 Task: Enable the option "Resize interface to the native video size" in the Qt interface.
Action: Mouse moved to (108, 14)
Screenshot: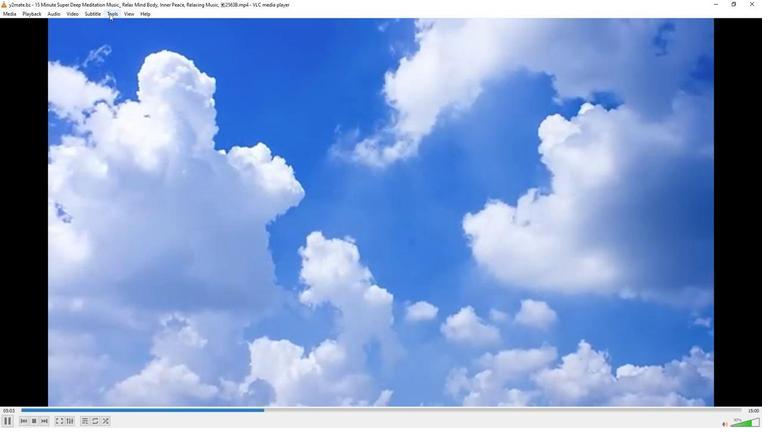
Action: Mouse pressed left at (108, 14)
Screenshot: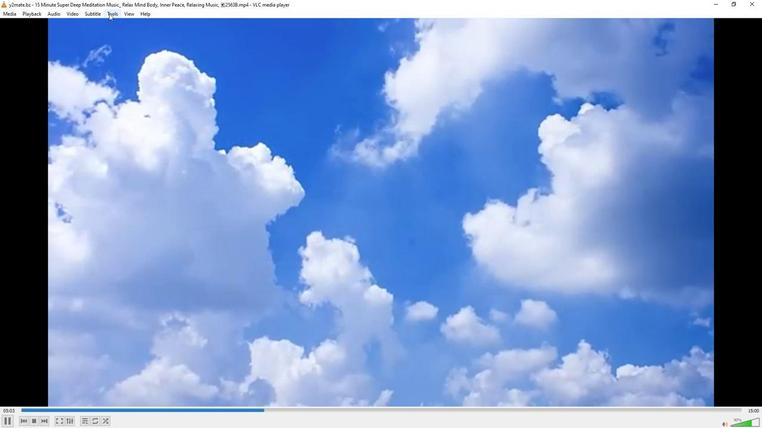 
Action: Mouse moved to (135, 108)
Screenshot: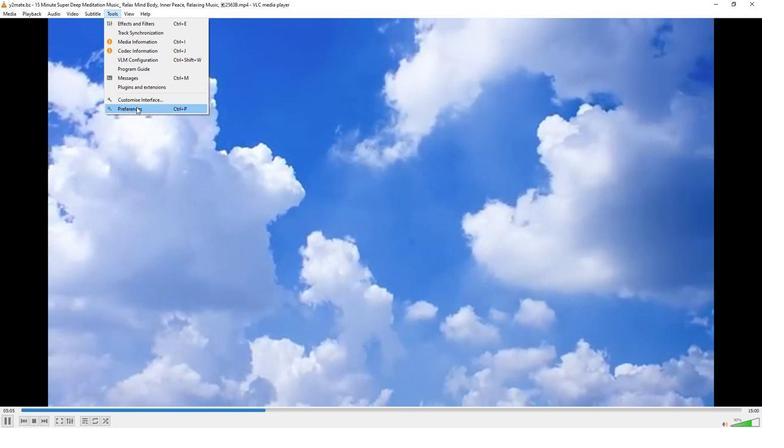 
Action: Mouse pressed left at (135, 108)
Screenshot: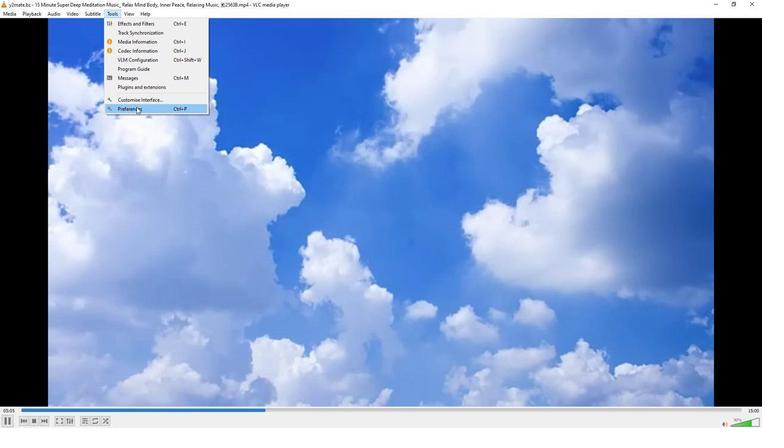 
Action: Mouse moved to (251, 347)
Screenshot: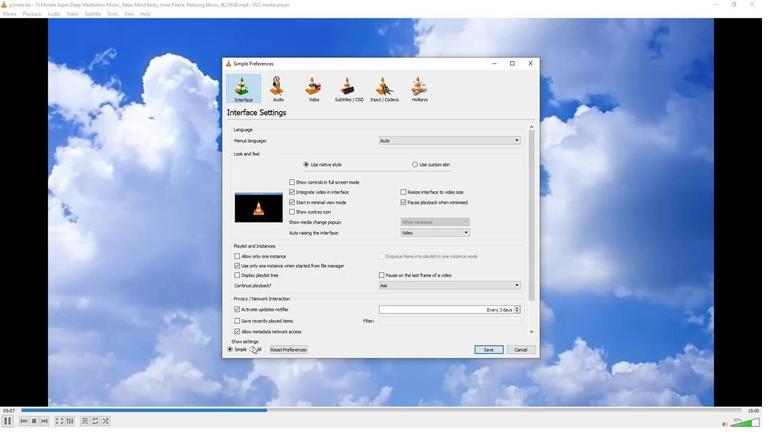 
Action: Mouse pressed left at (251, 347)
Screenshot: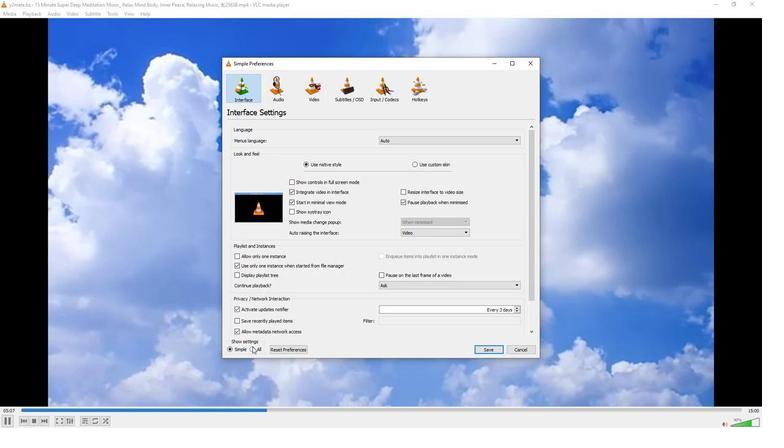
Action: Mouse moved to (241, 314)
Screenshot: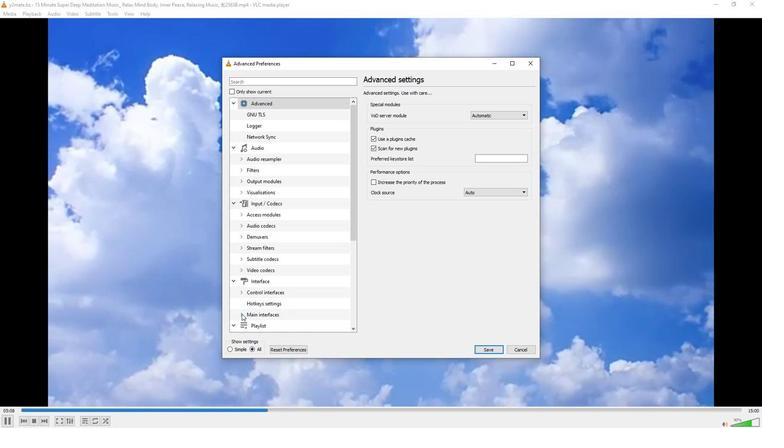 
Action: Mouse pressed left at (241, 314)
Screenshot: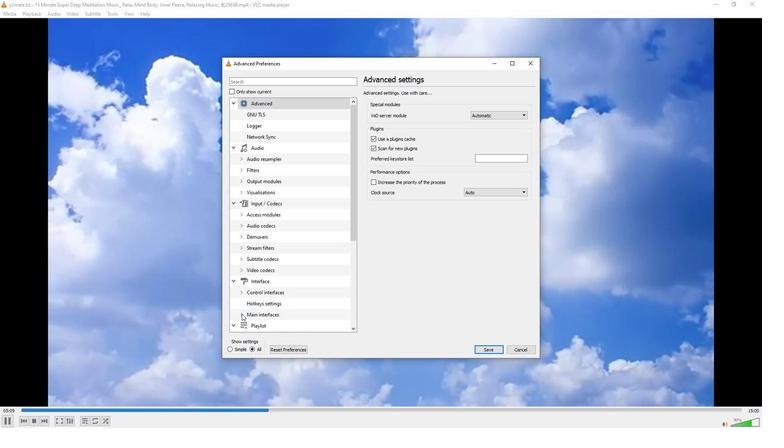 
Action: Mouse moved to (248, 304)
Screenshot: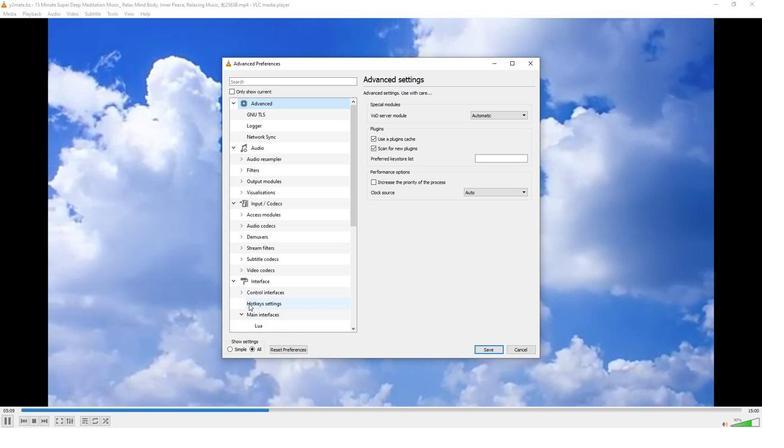 
Action: Mouse scrolled (248, 304) with delta (0, 0)
Screenshot: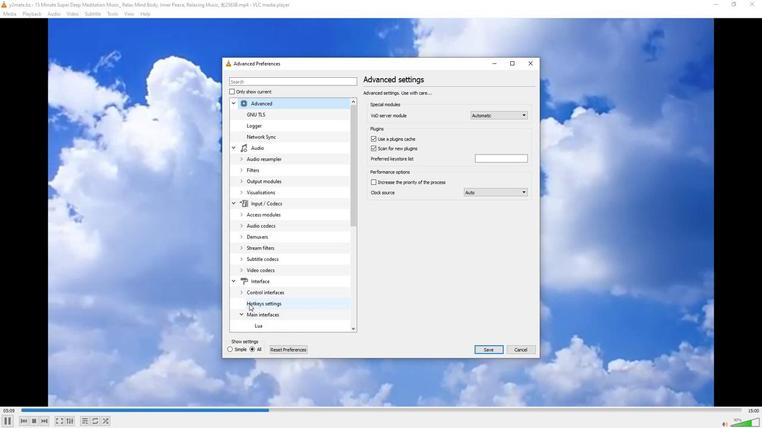 
Action: Mouse moved to (255, 304)
Screenshot: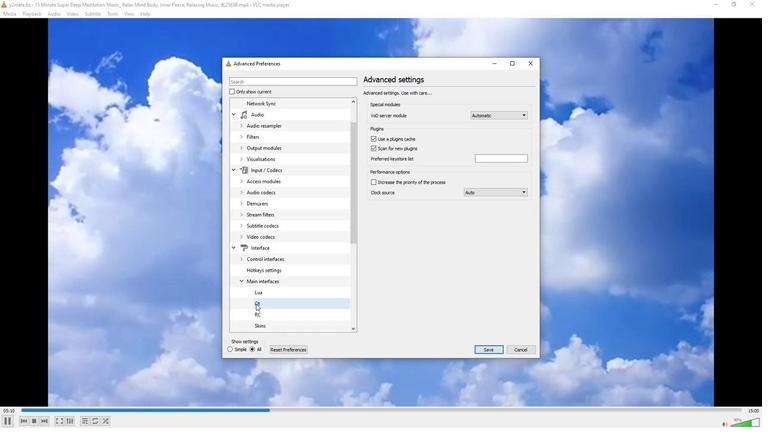 
Action: Mouse pressed left at (255, 304)
Screenshot: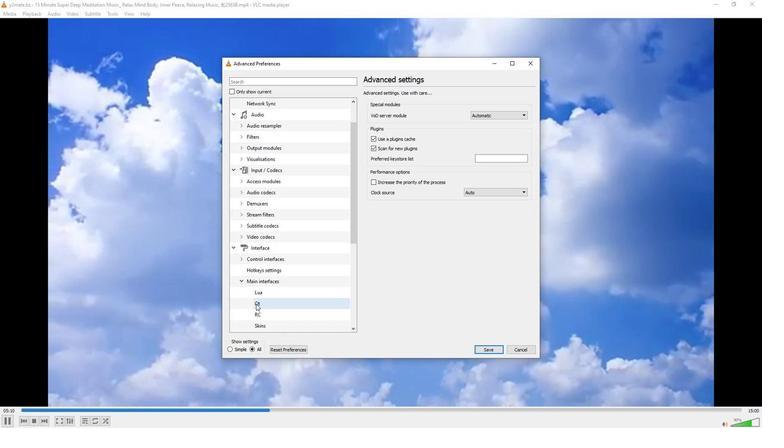 
Action: Mouse moved to (367, 176)
Screenshot: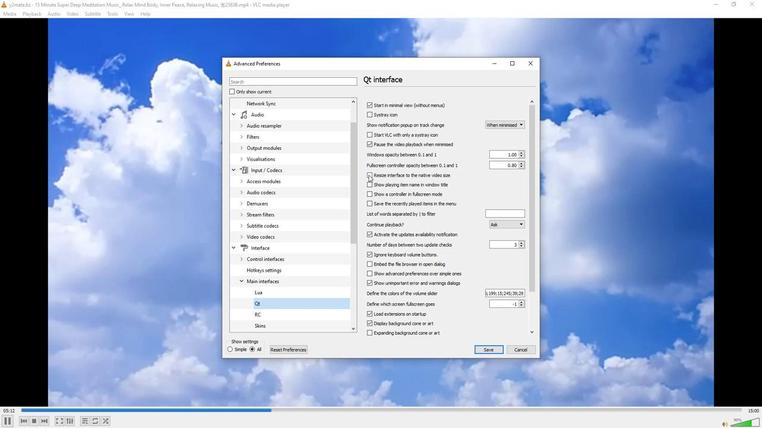 
Action: Mouse pressed left at (367, 176)
Screenshot: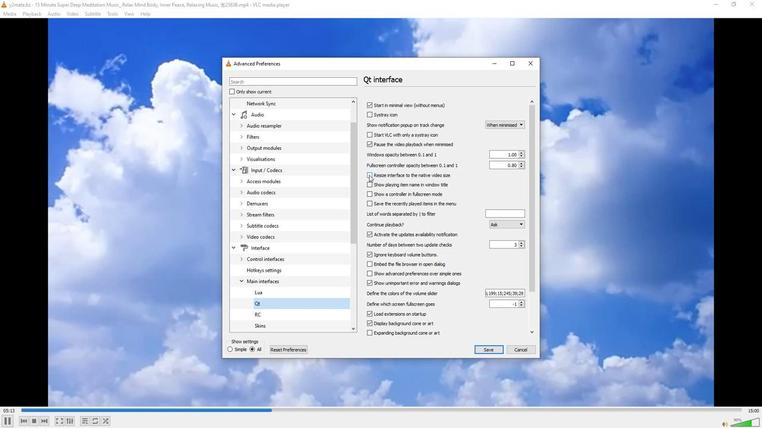 
